 Task: Set up a reminder for the self-discovery and personal growth retreat.
Action: Mouse moved to (300, 210)
Screenshot: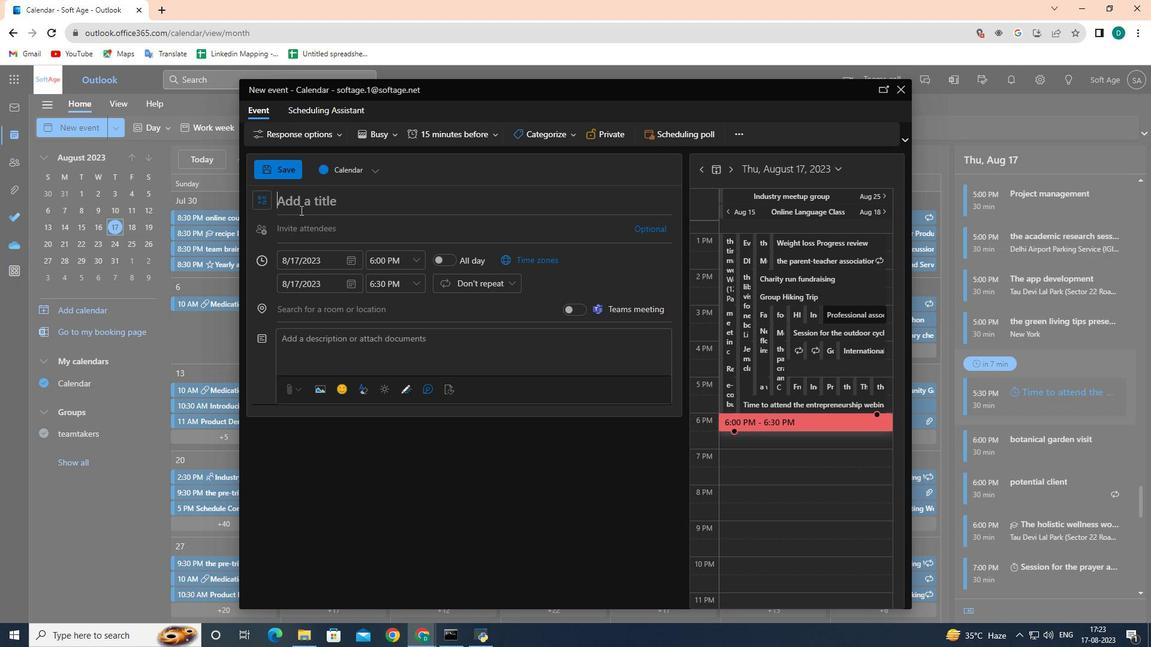 
Action: Mouse pressed left at (300, 210)
Screenshot: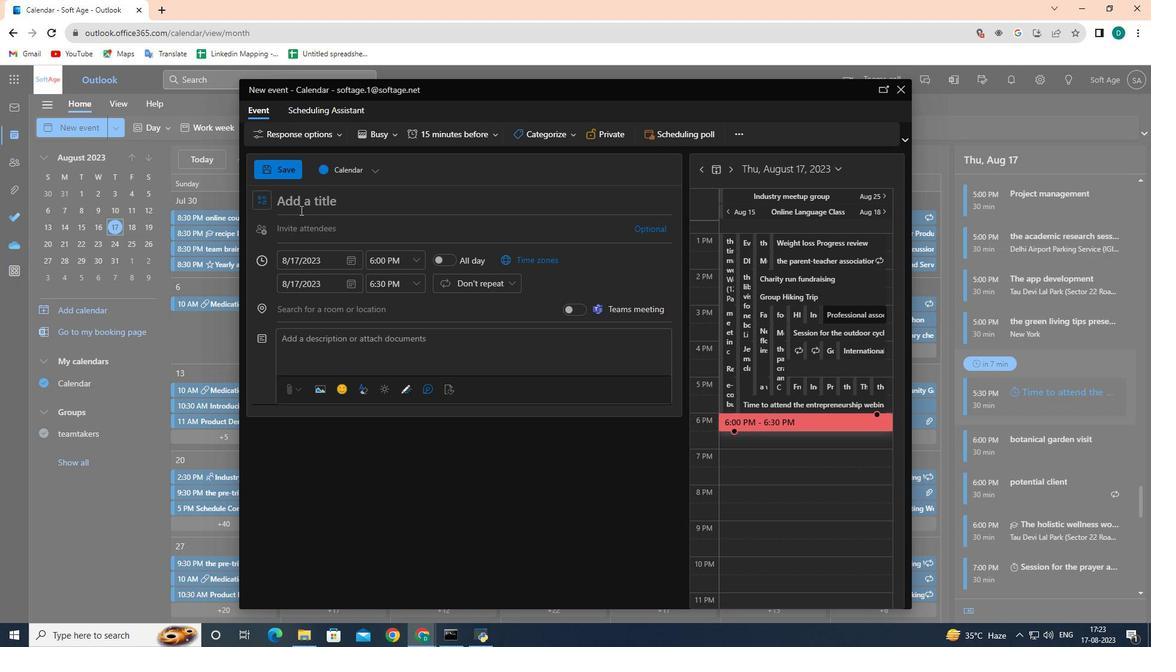
Action: Key pressed <Key.shift>Self-<Key.shift>Discovery<Key.space><Key.shift><Key.shift><Key.shift><Key.shift><Key.shift><Key.shift><Key.shift><Key.shift><Key.shift><Key.shift><Key.shift><Key.shift><Key.shift><Key.shift><Key.shift><Key.shift><Key.shift><Key.shift><Key.shift><Key.shift><Key.shift><Key.shift><Key.shift><Key.shift><Key.shift><Key.shift><Key.shift><Key.shift><Key.shift><Key.shift><Key.shift><Key.shift><Key.shift><Key.shift><Key.shift><Key.shift><Key.shift><Key.shift><Key.shift><Key.shift><Key.shift><Key.shift><Key.shift><Key.shift><Key.shift><Key.shift><Key.shift><Key.shift><Key.shift><Key.shift><Key.shift><Key.shift><Key.shift><Key.shift><Key.shift><Key.shift><Key.shift><Key.shift><Key.shift><Key.shift><Key.shift><Key.shift><Key.shift><Key.shift><Key.shift><Key.shift><Key.shift><Key.shift><Key.shift><Key.shift><Key.shift><Key.shift><Key.shift><Key.shift><Key.shift><Key.shift><Key.shift><Key.shift><Key.shift><Key.shift><Key.shift><Key.shift><Key.shift><Key.shift><Key.shift><Key.shift><Key.shift><Key.shift><Key.shift><Key.shift><Key.shift><Key.shift><Key.shift><Key.shift><Key.shift>&<Key.space><Key.shift>Oersonal<Key.space><Key.shift><Key.shift>Growth<Key.space><Key.shift>Rw<Key.backspace>etreat
Screenshot: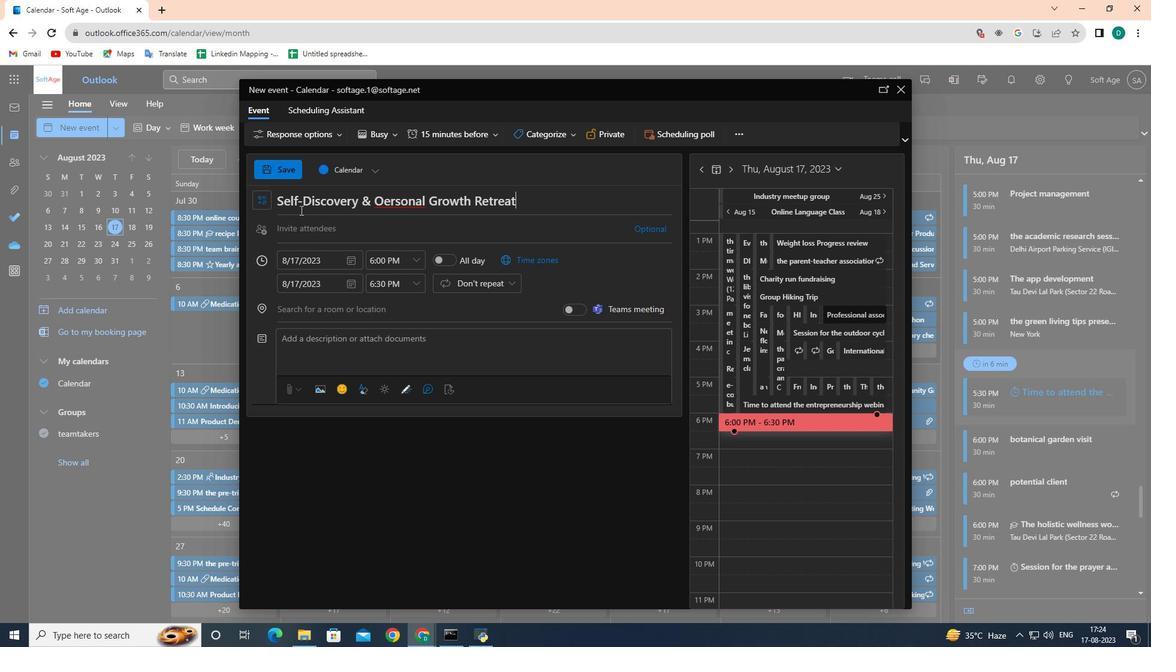 
Action: Mouse moved to (386, 200)
Screenshot: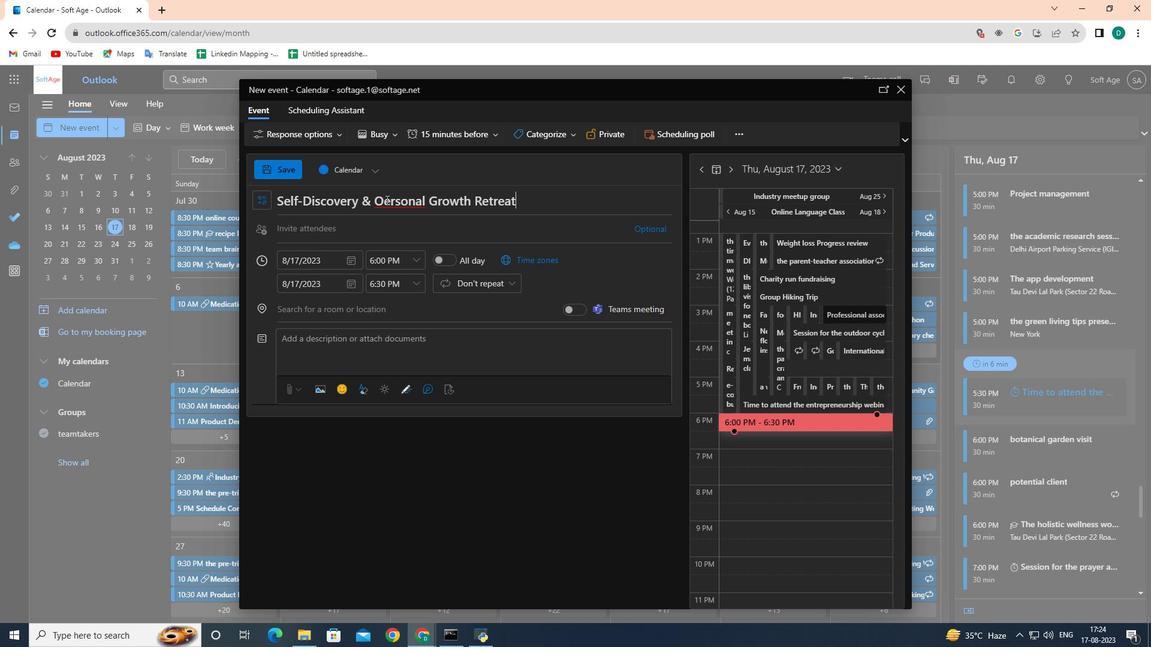 
Action: Mouse pressed left at (386, 200)
Screenshot: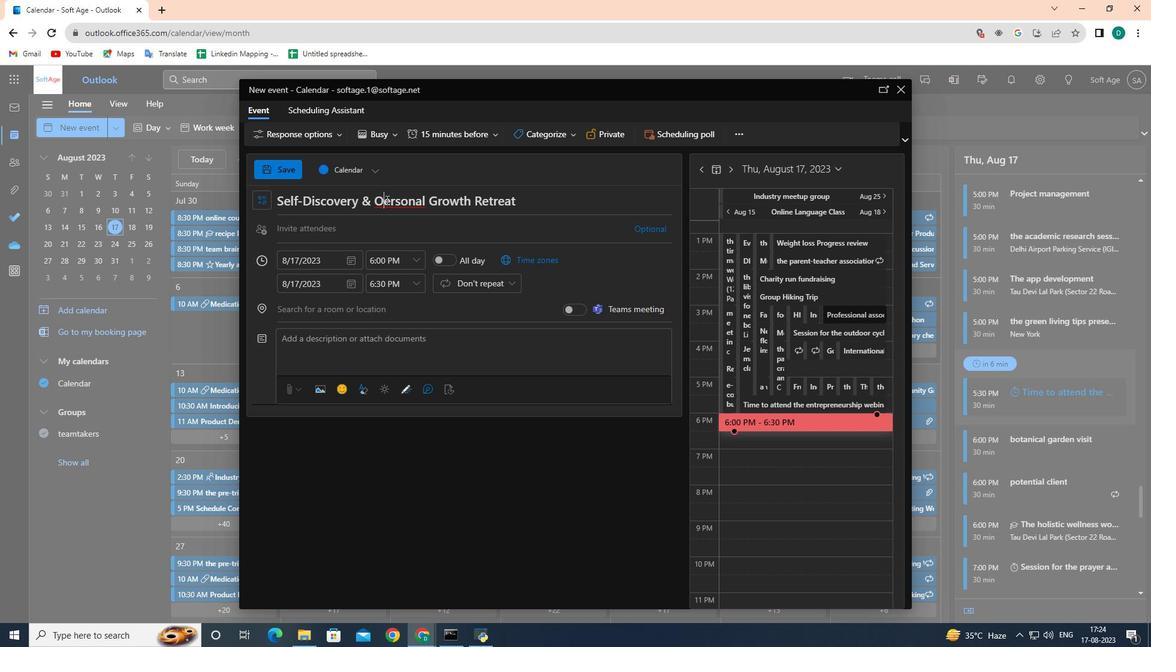 
Action: Key pressed <Key.backspace><Key.shift>P
Screenshot: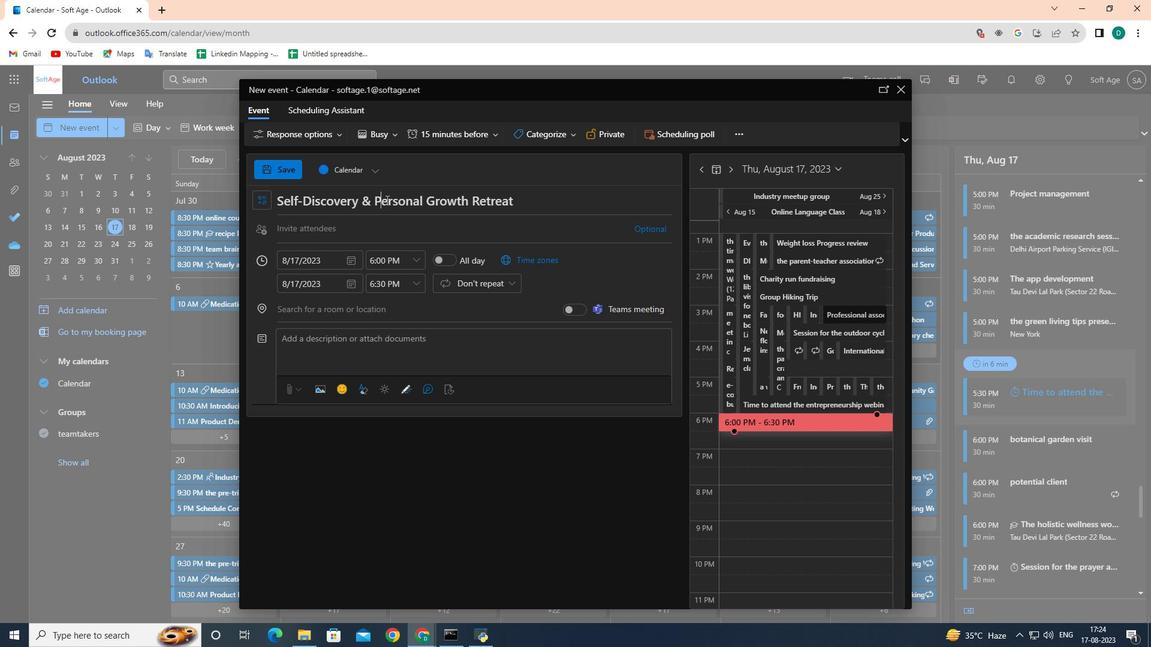
Action: Mouse moved to (343, 262)
Screenshot: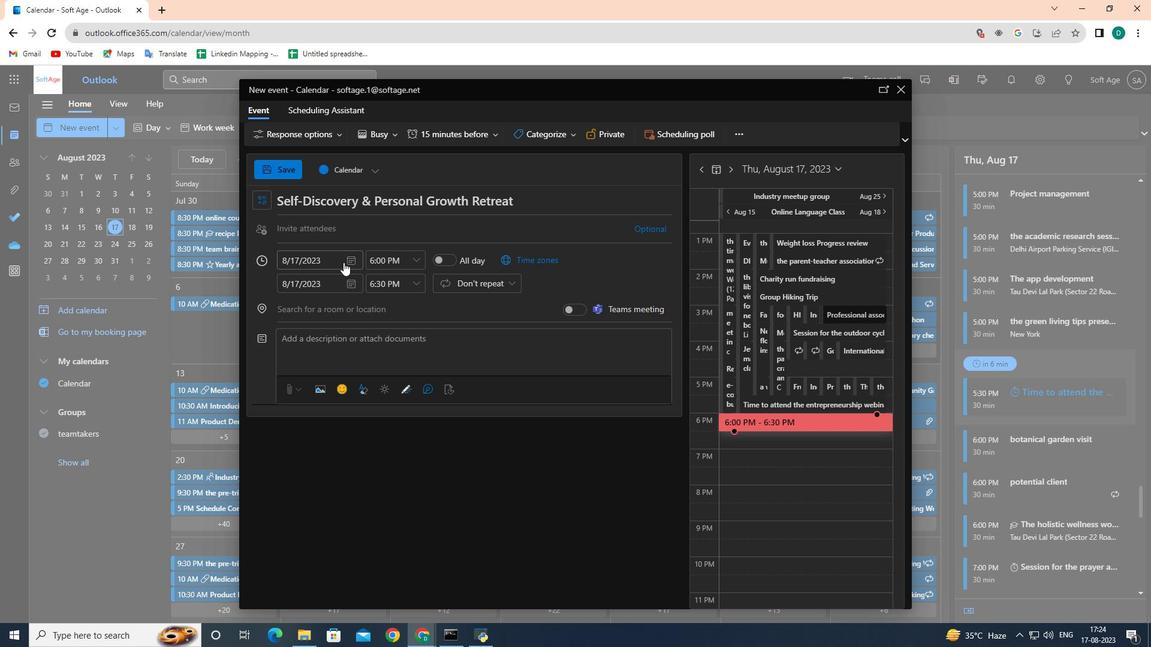 
Action: Mouse pressed left at (343, 262)
Screenshot: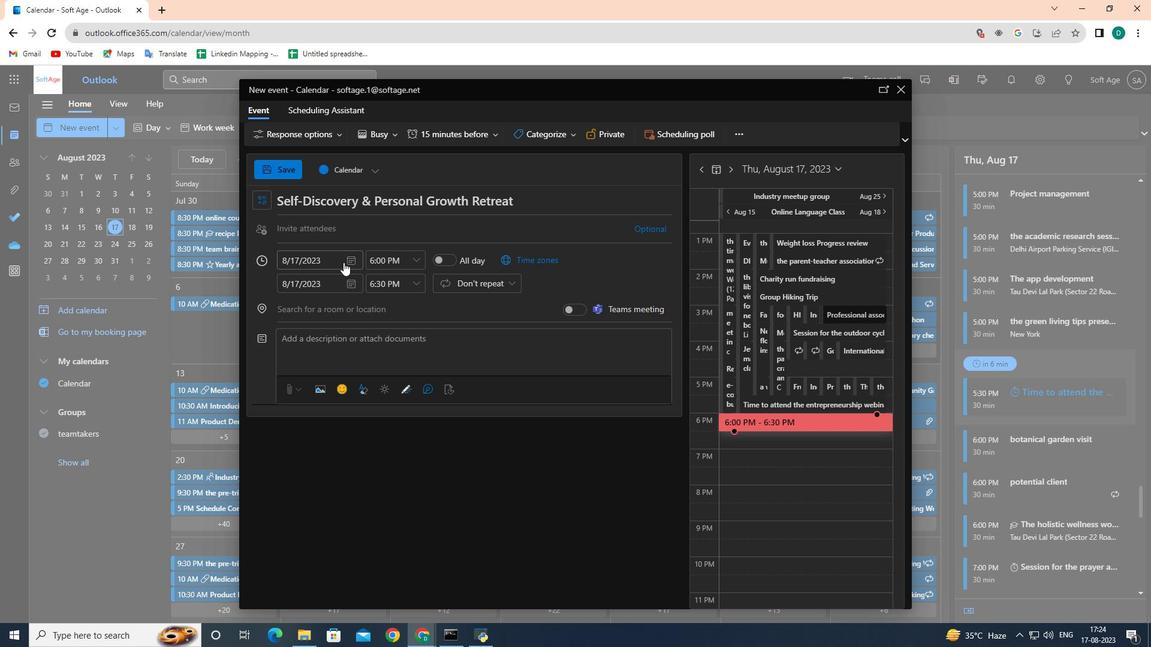 
Action: Mouse moved to (333, 363)
Screenshot: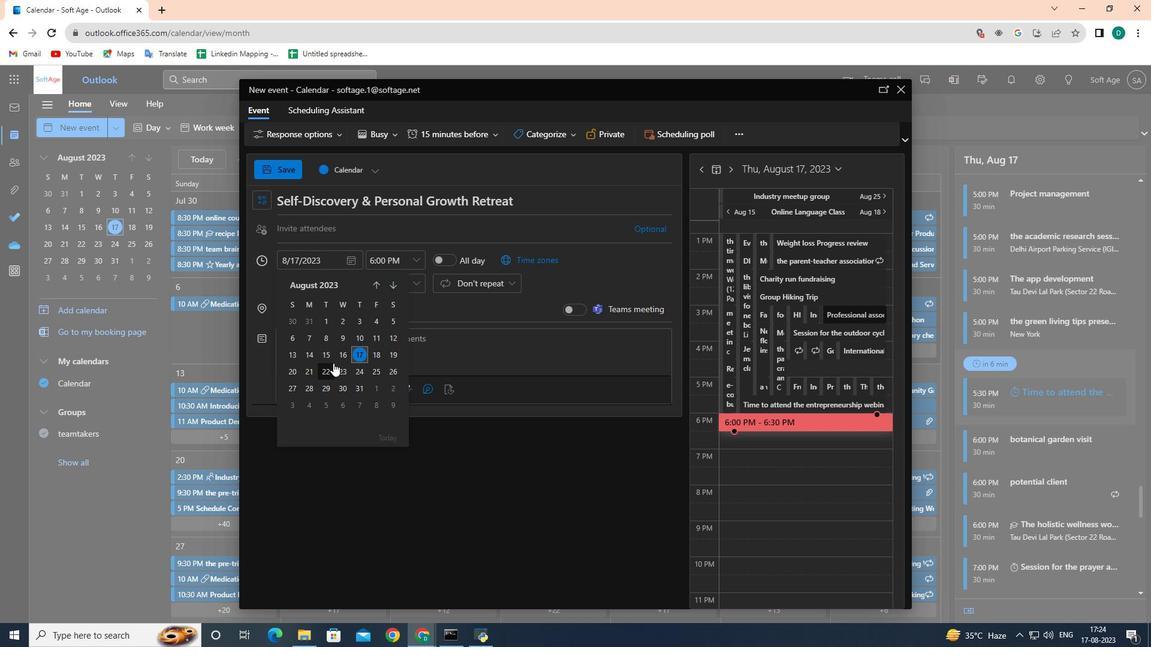 
Action: Mouse pressed left at (333, 363)
Screenshot: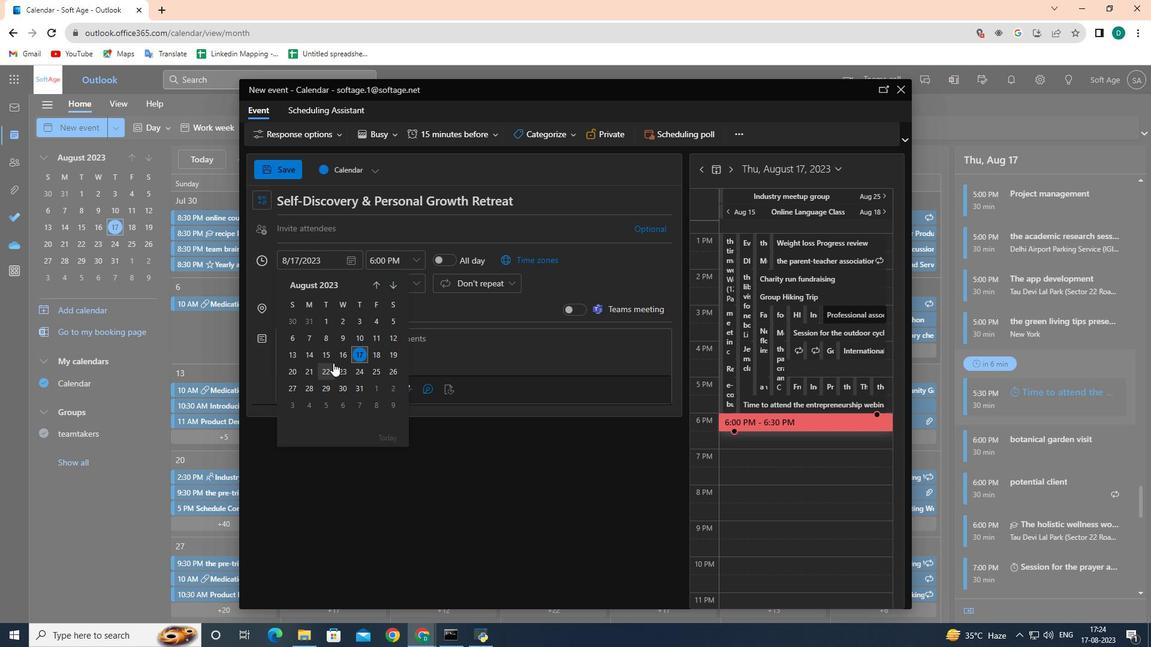 
Action: Mouse moved to (410, 262)
Screenshot: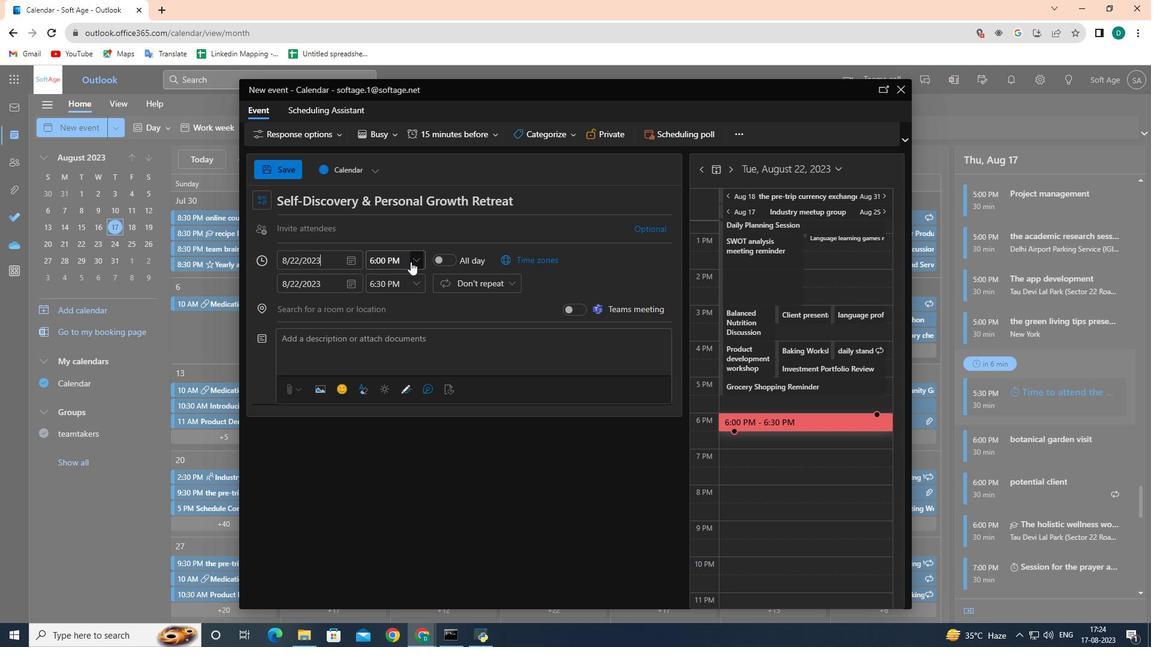 
Action: Mouse pressed left at (410, 262)
Screenshot: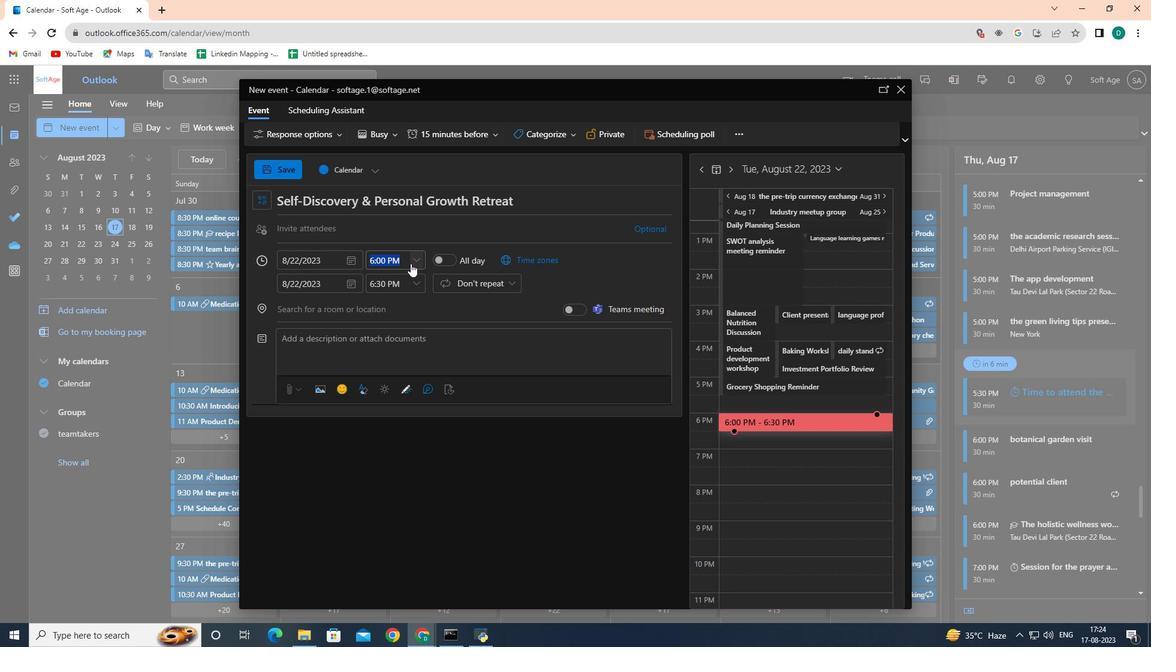 
Action: Mouse moved to (408, 302)
Screenshot: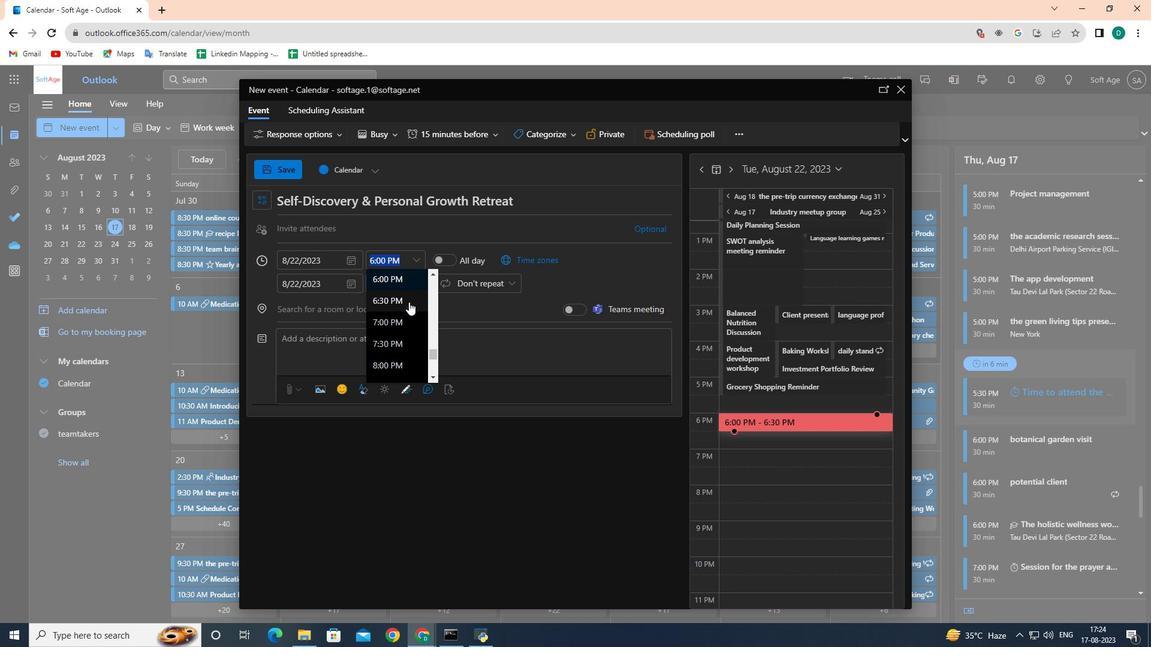 
Action: Mouse pressed left at (408, 302)
Screenshot: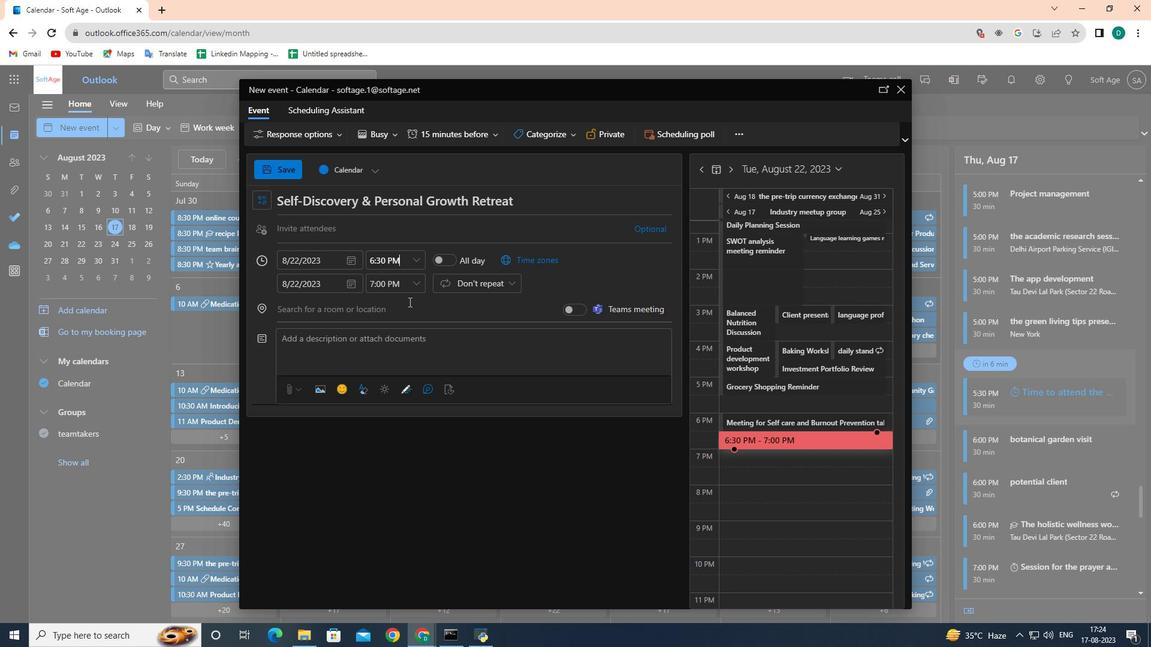 
Action: Mouse moved to (417, 287)
Screenshot: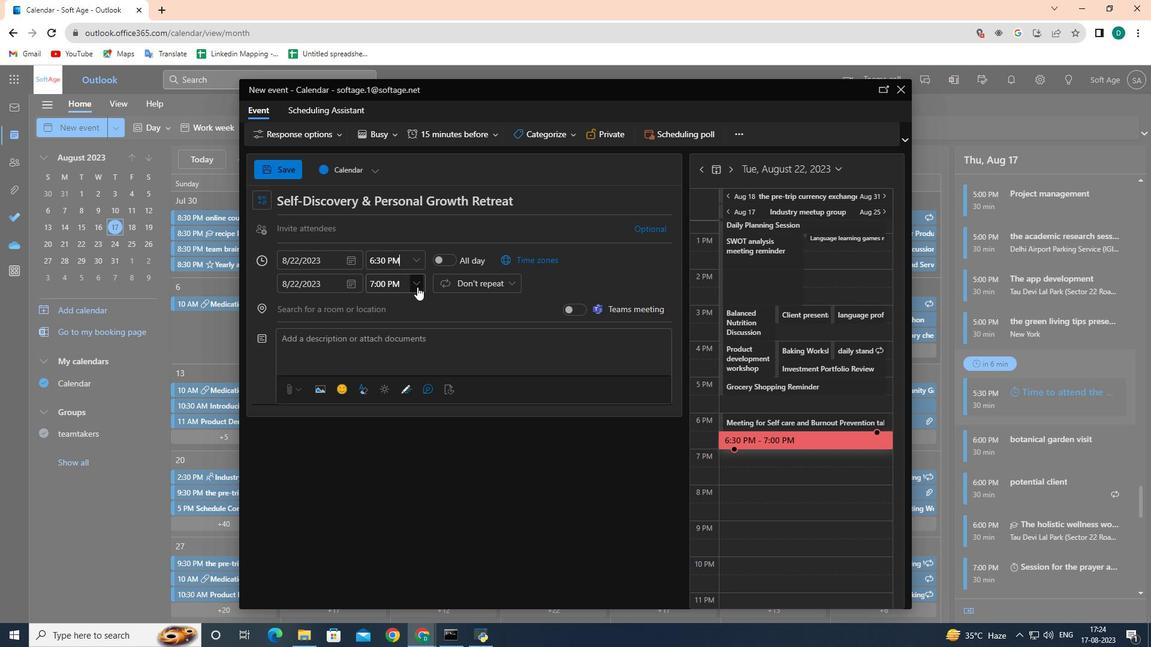 
Action: Mouse pressed left at (417, 287)
Screenshot: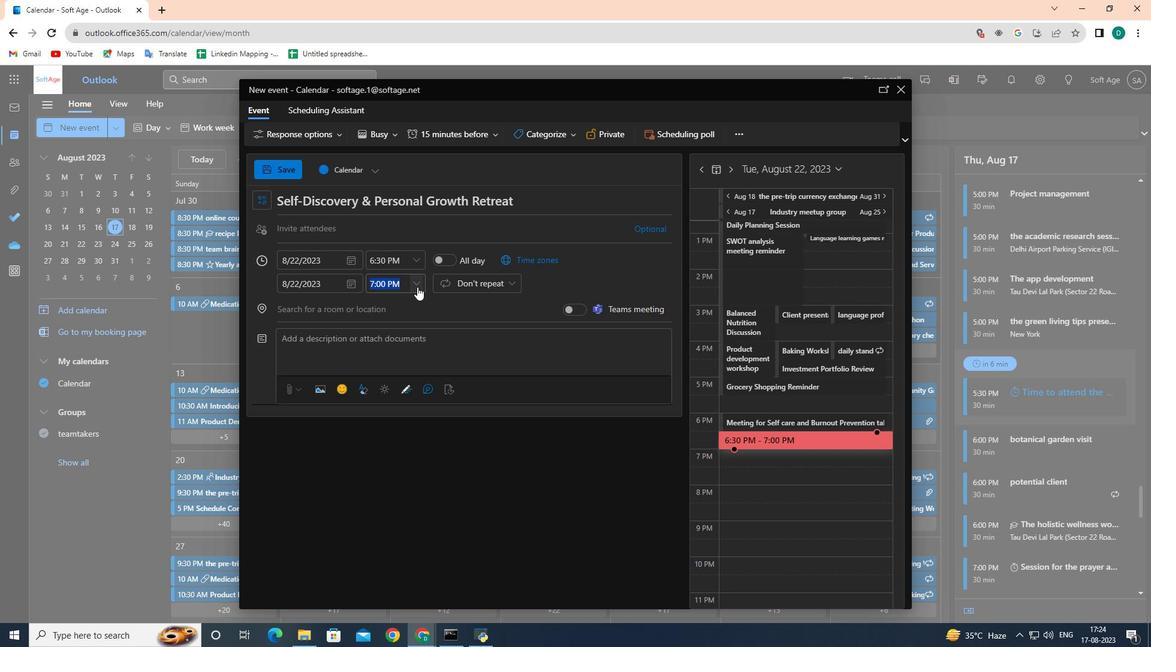 
Action: Mouse moved to (417, 338)
Screenshot: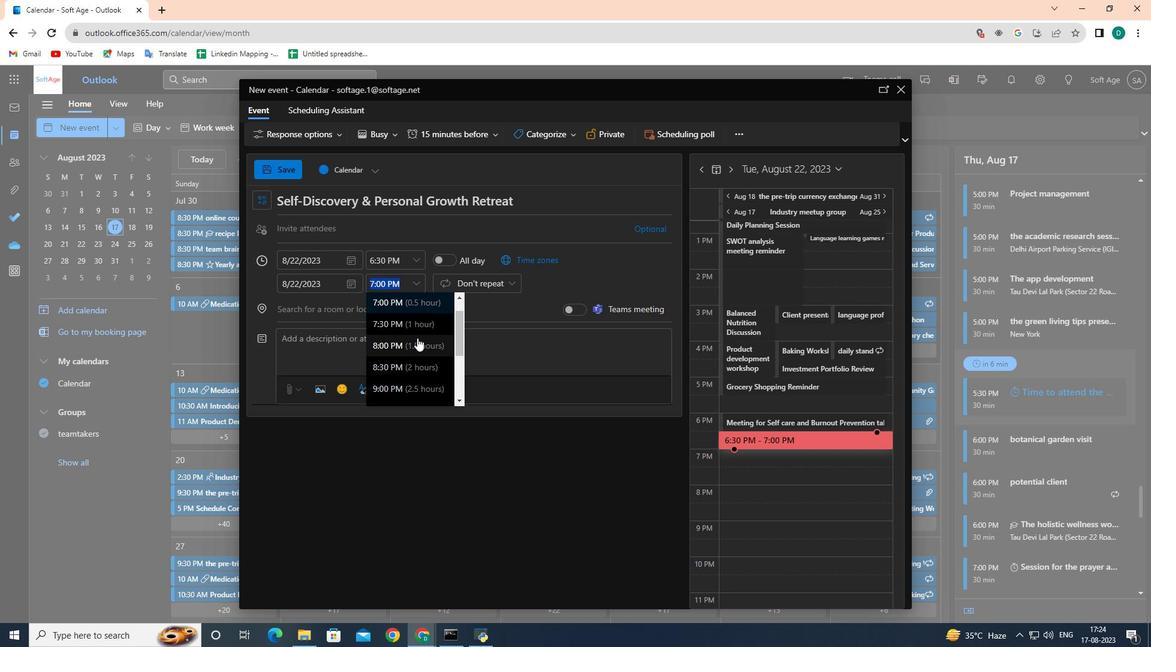 
Action: Mouse pressed left at (417, 338)
Screenshot: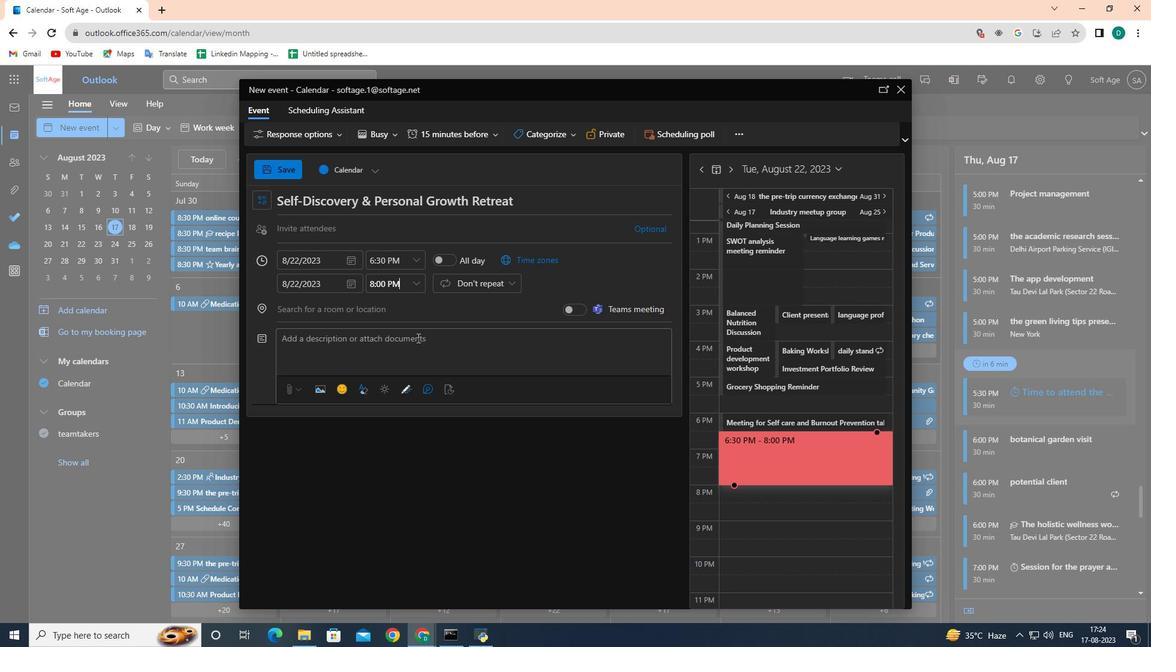 
Action: Mouse moved to (351, 356)
Screenshot: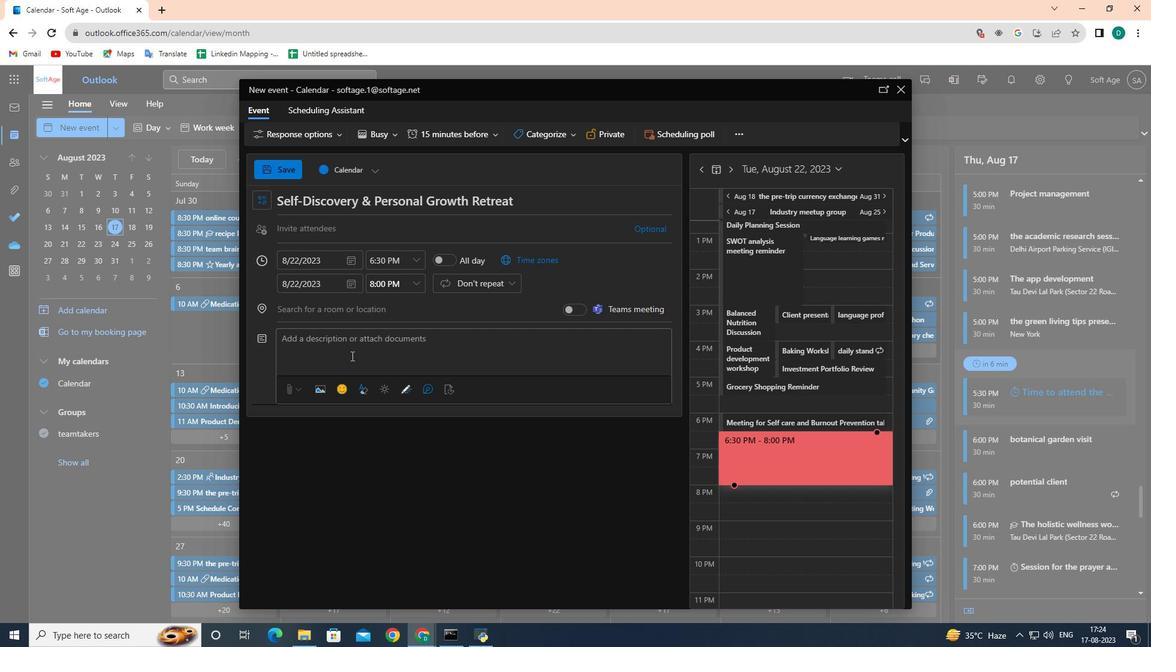 
Action: Mouse pressed left at (351, 356)
Screenshot: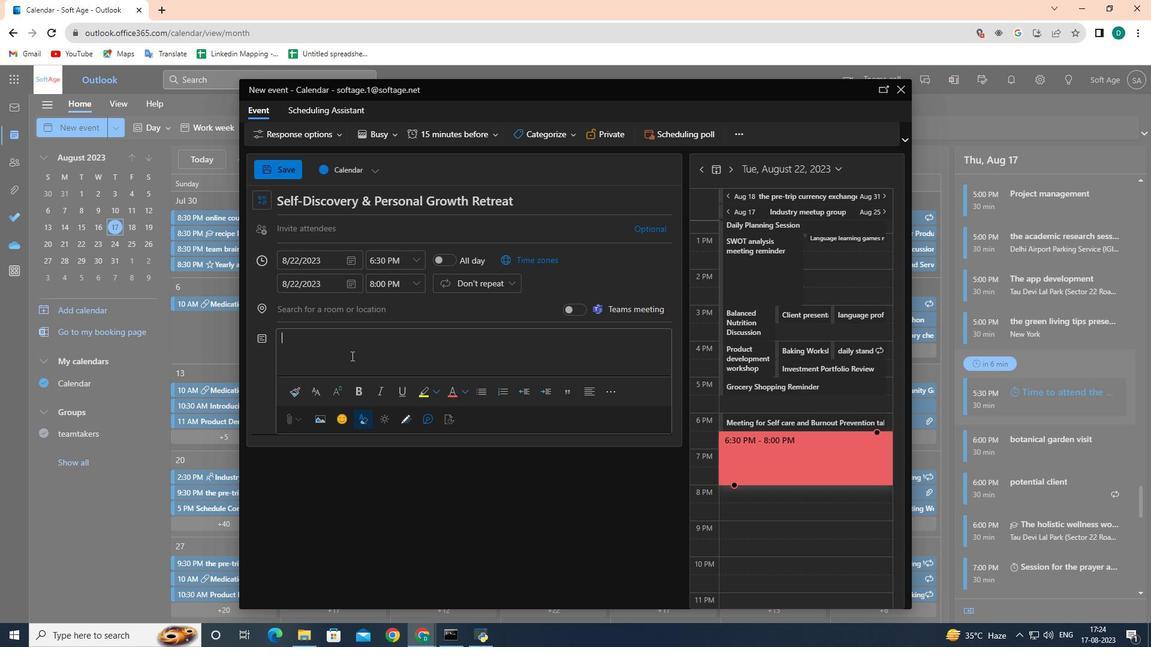 
Action: Mouse moved to (350, 356)
Screenshot: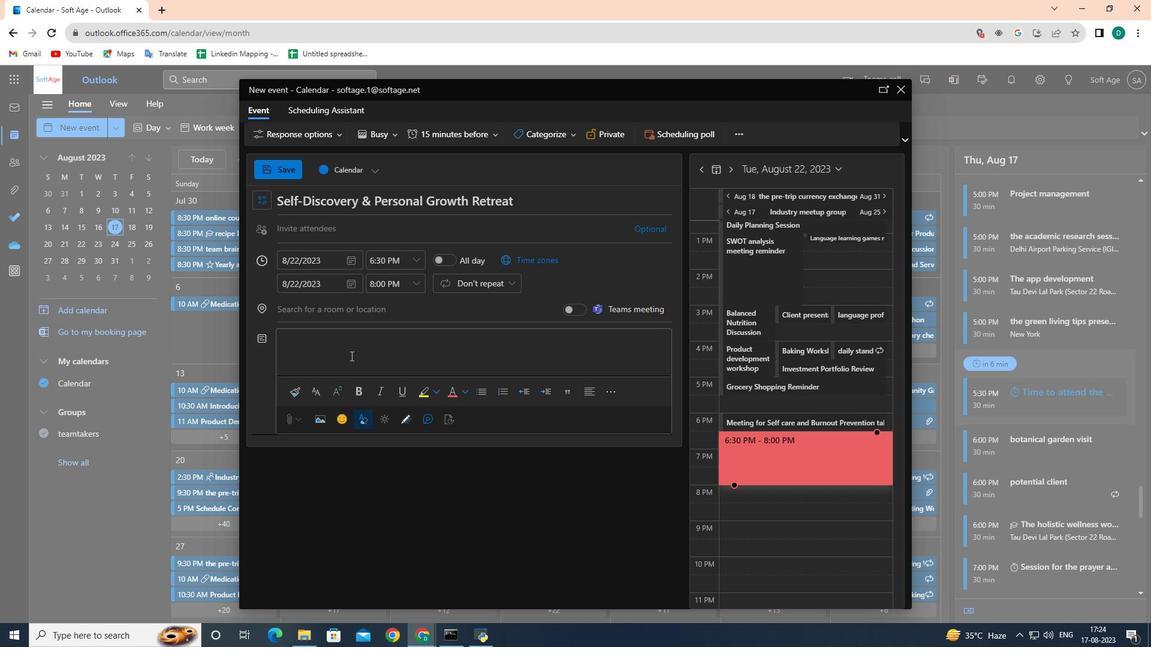 
Action: Key pressed <Key.shift>Engage<Key.space>in<Key.space>activities<Key.space>focused<Key.space>on<Key.space>self-discovery<Key.space>and<Key.space>personal<Key.space>growth.
Screenshot: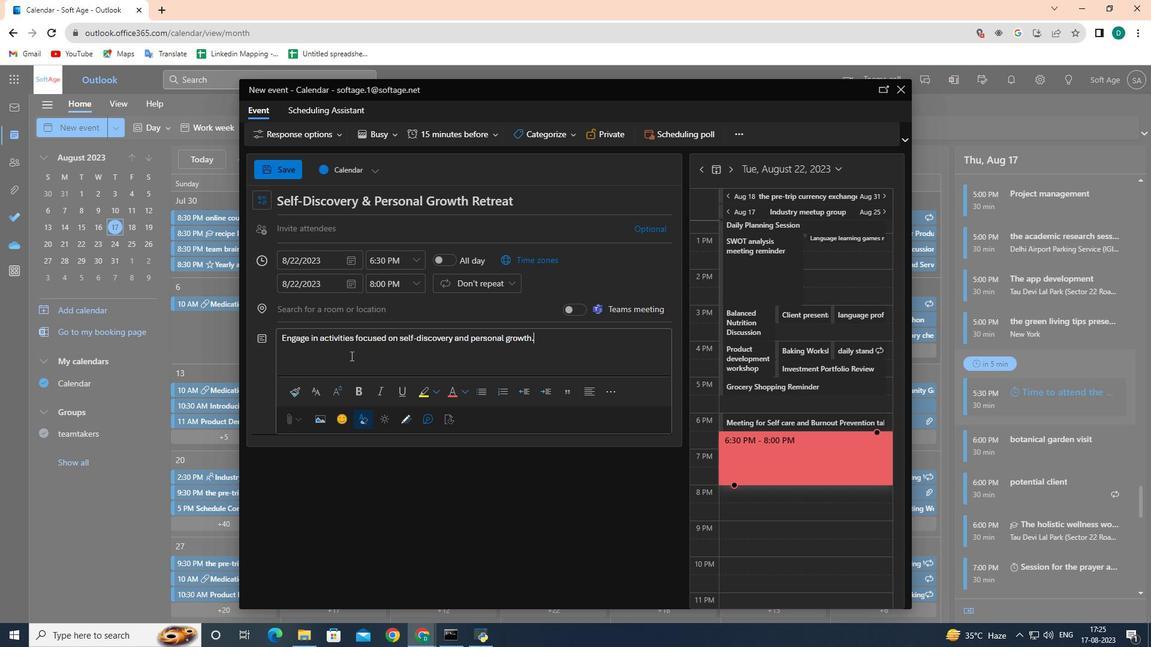 
Action: Mouse moved to (334, 314)
Screenshot: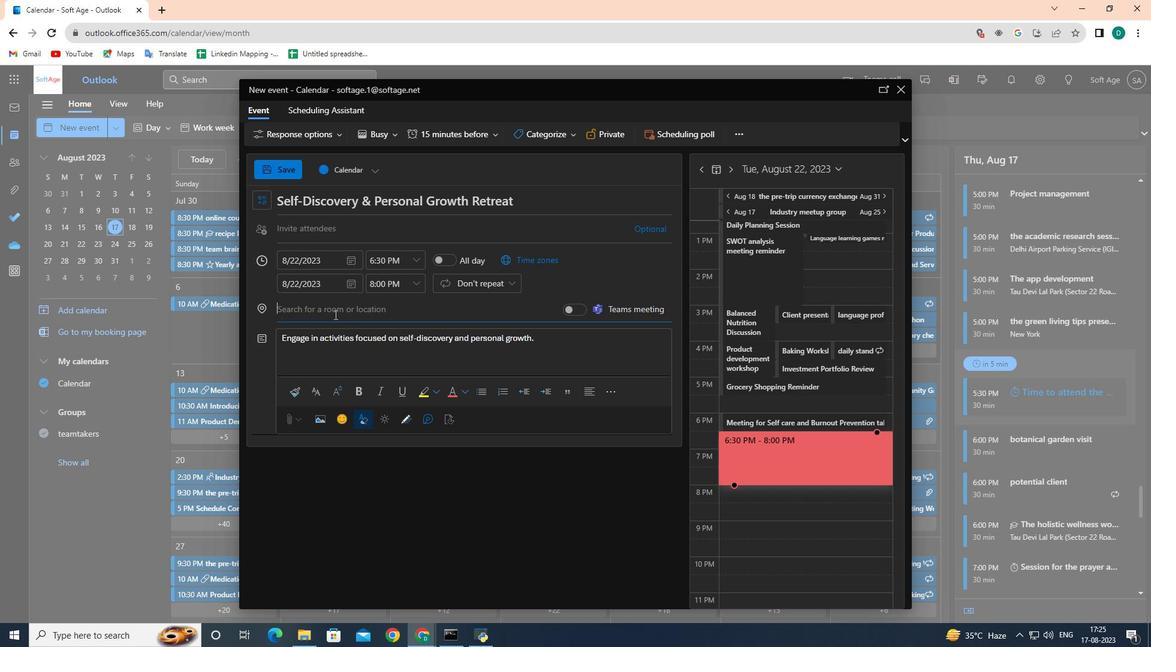 
Action: Mouse pressed left at (334, 314)
Screenshot: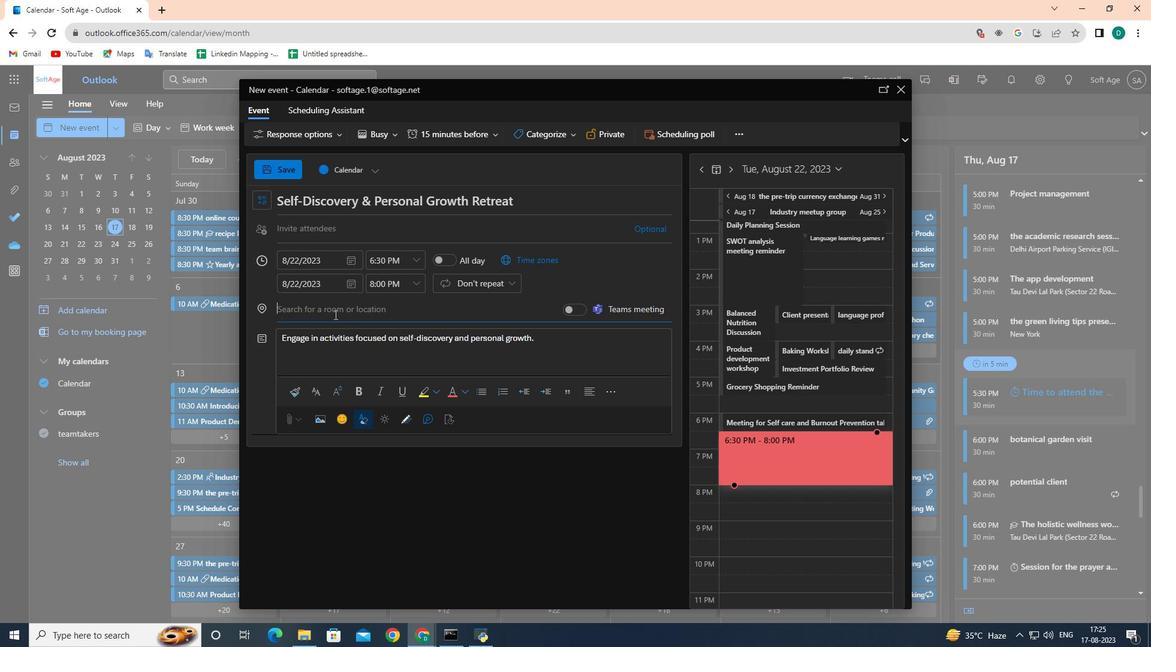 
Action: Mouse moved to (389, 402)
Screenshot: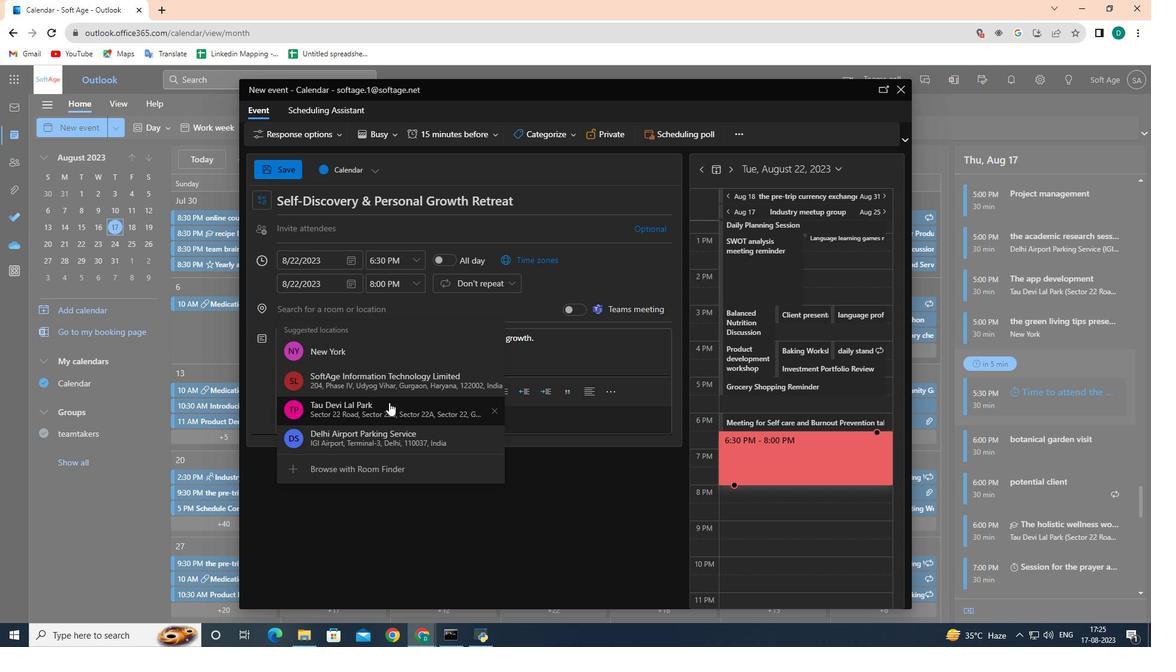 
Action: Mouse pressed left at (389, 402)
Screenshot: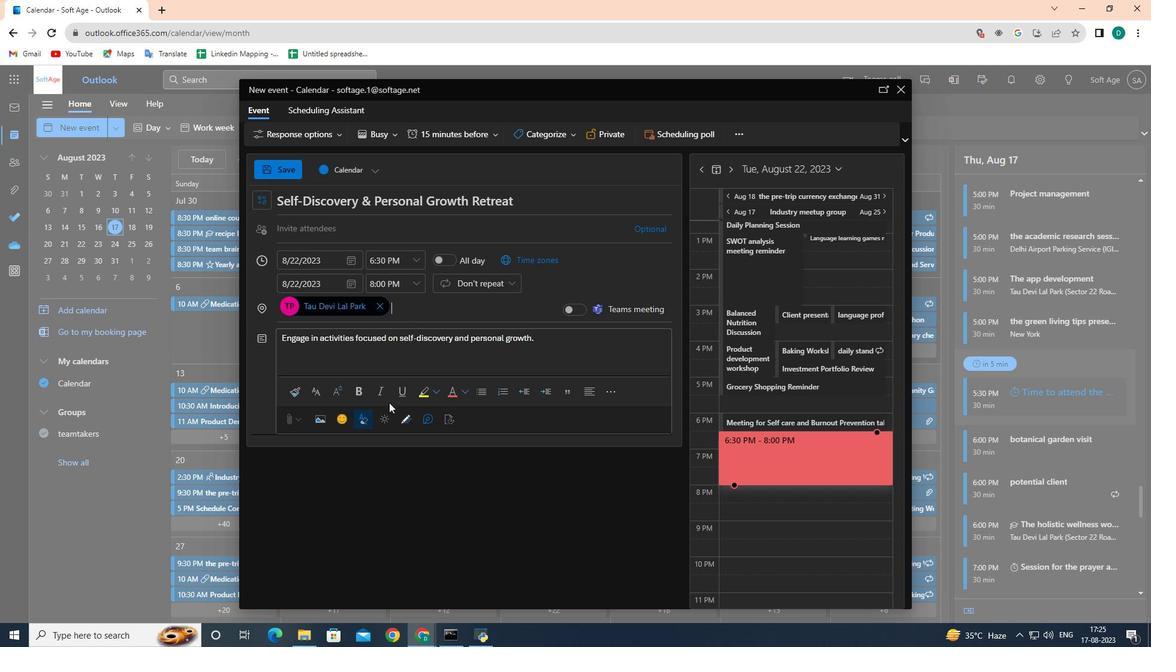 
Action: Mouse moved to (428, 137)
Screenshot: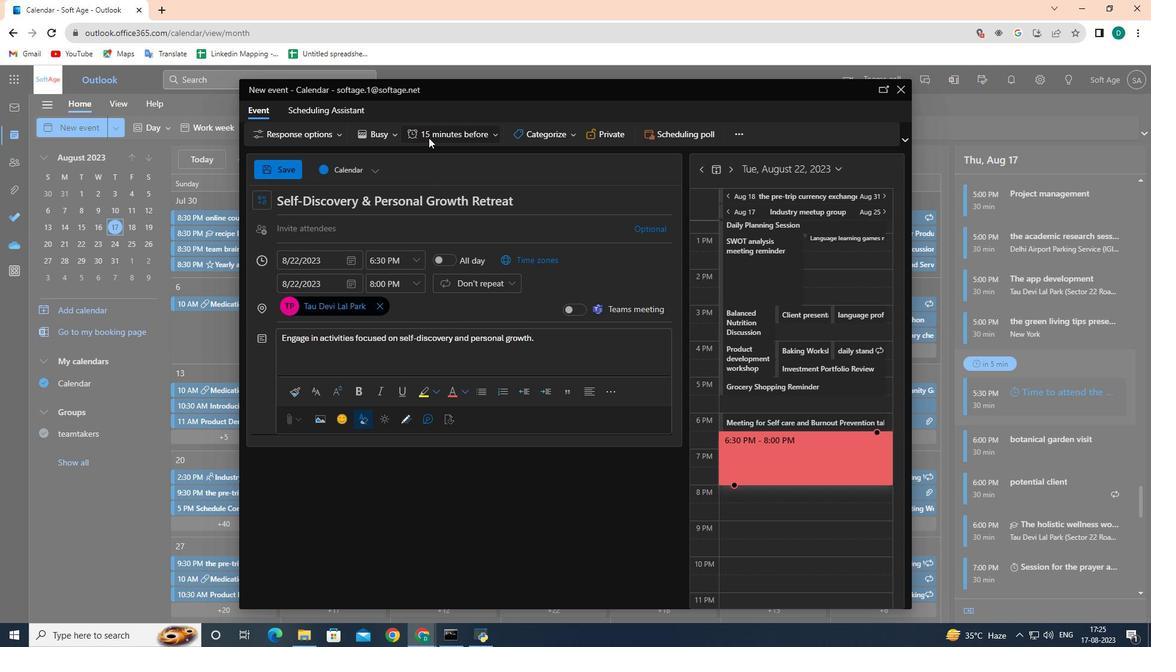 
Action: Mouse pressed left at (428, 137)
Screenshot: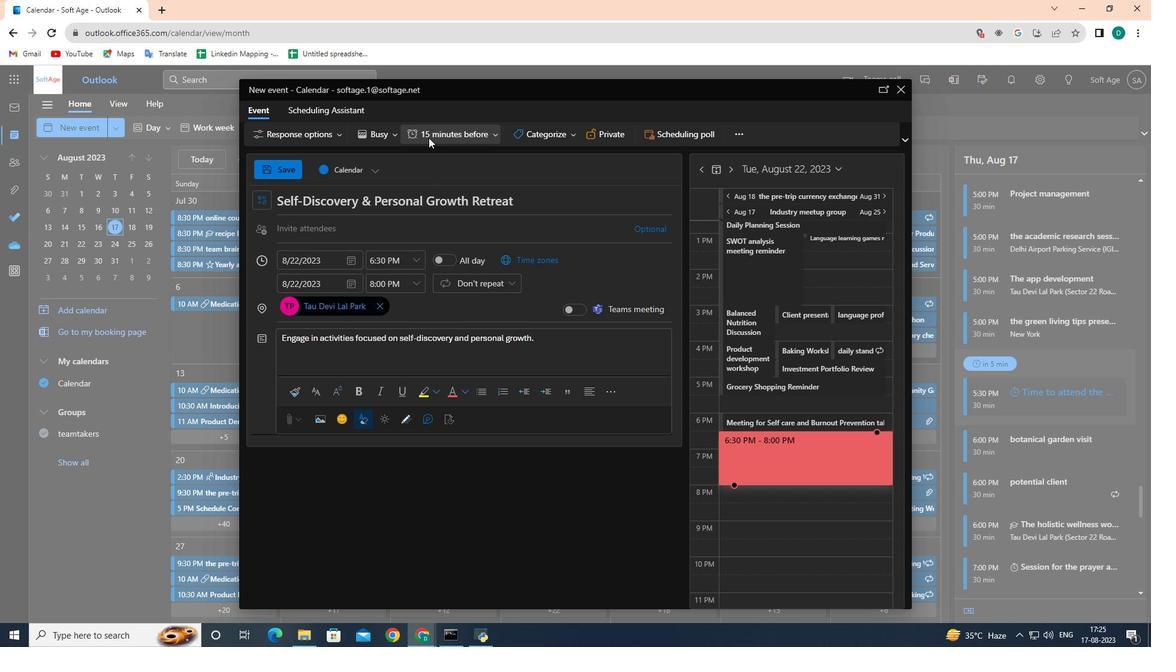 
Action: Mouse moved to (470, 266)
Screenshot: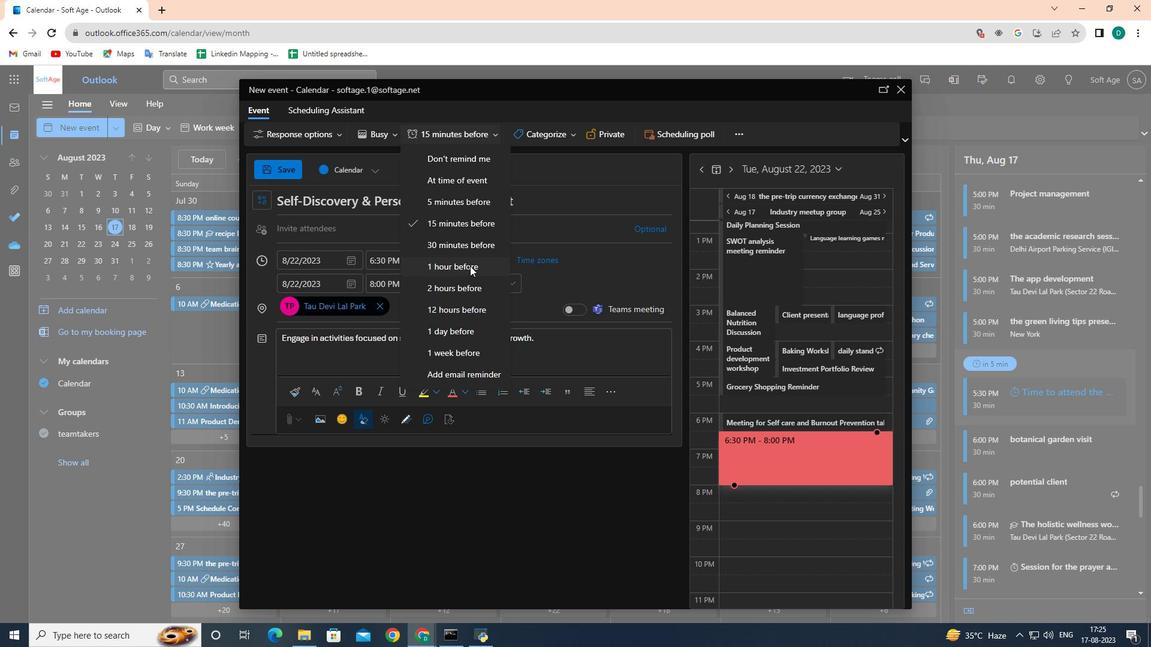 
Action: Mouse pressed left at (470, 266)
Screenshot: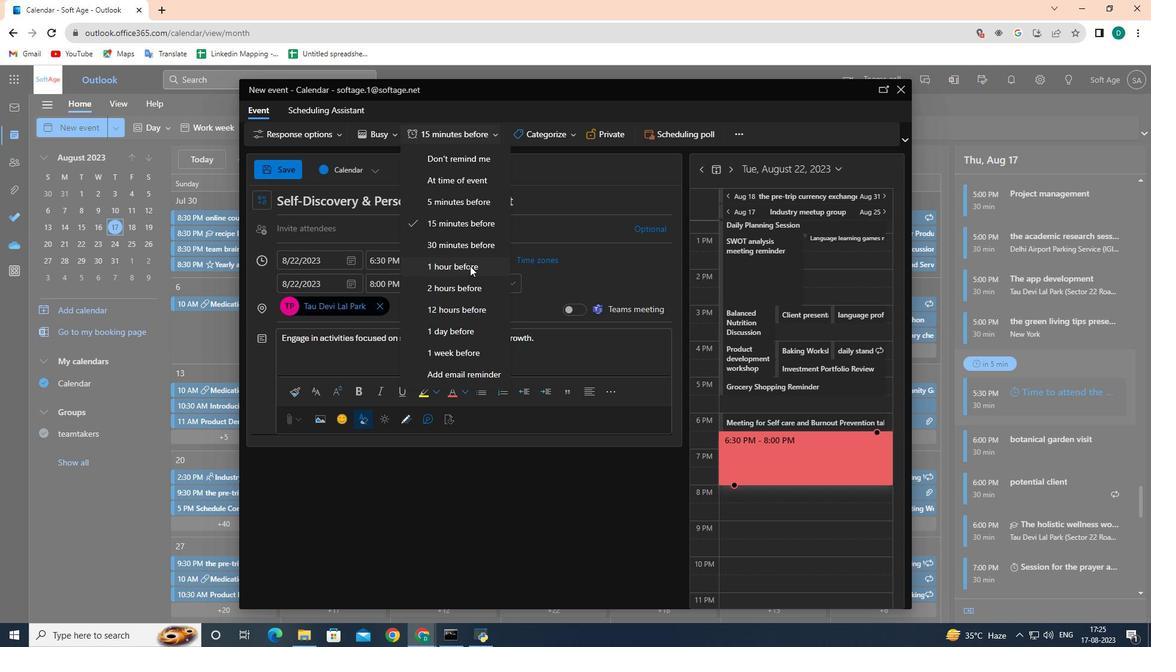 
Action: Mouse moved to (295, 168)
Screenshot: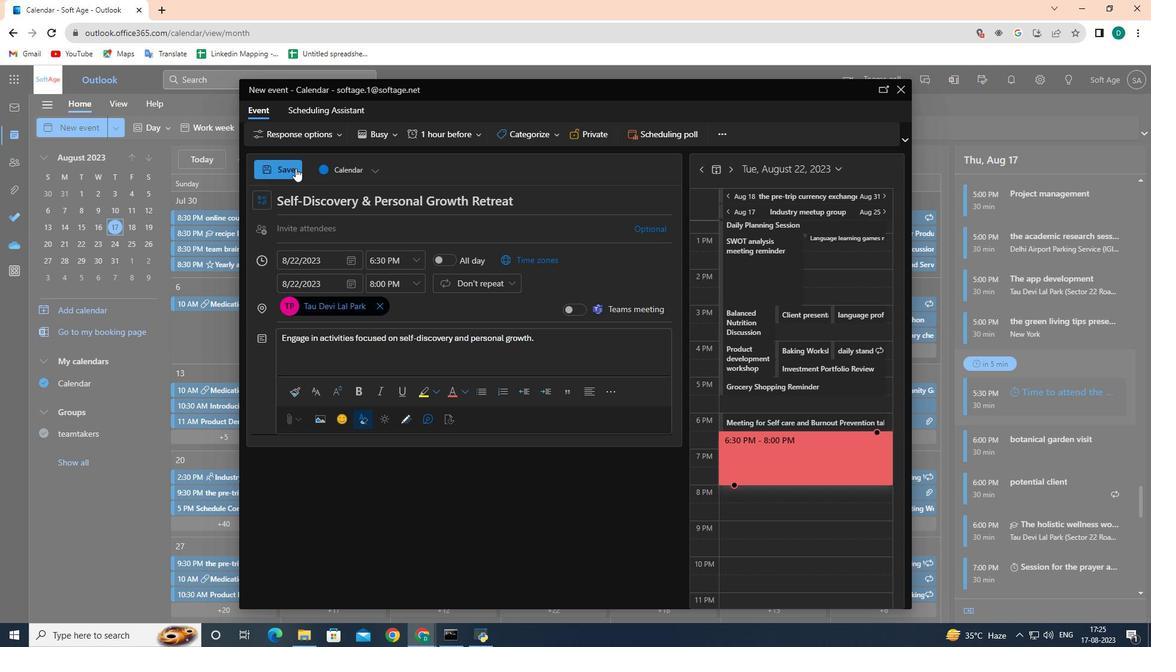 
Action: Mouse pressed left at (295, 168)
Screenshot: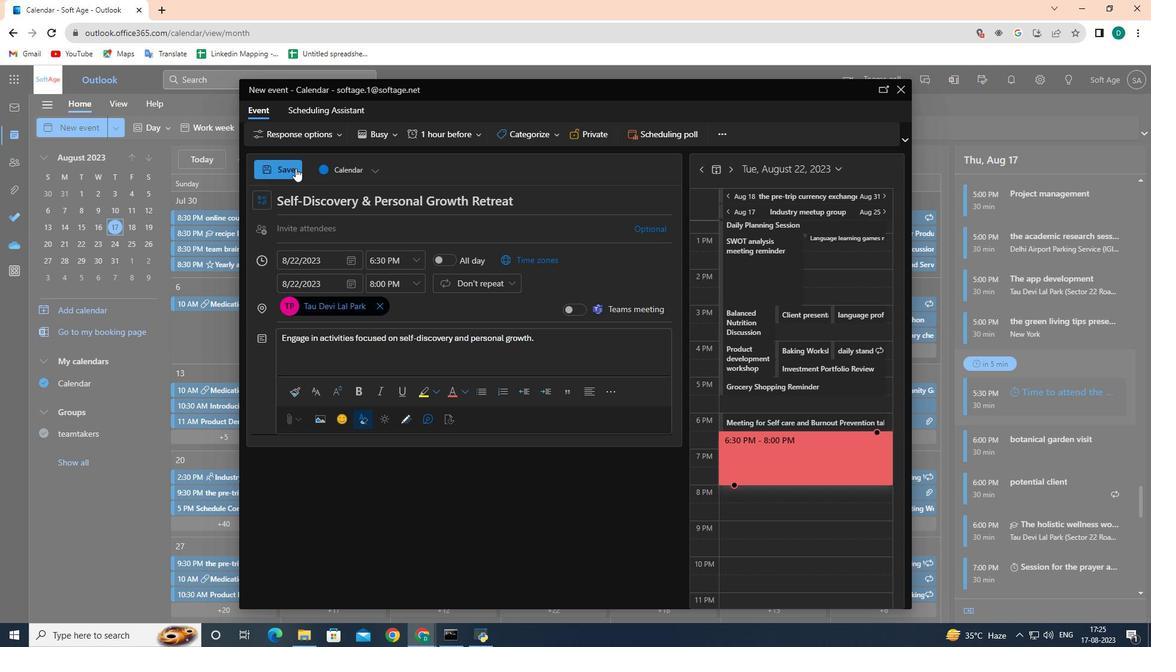 
